 Task: Select GitHub Software.
Action: Mouse moved to (471, 113)
Screenshot: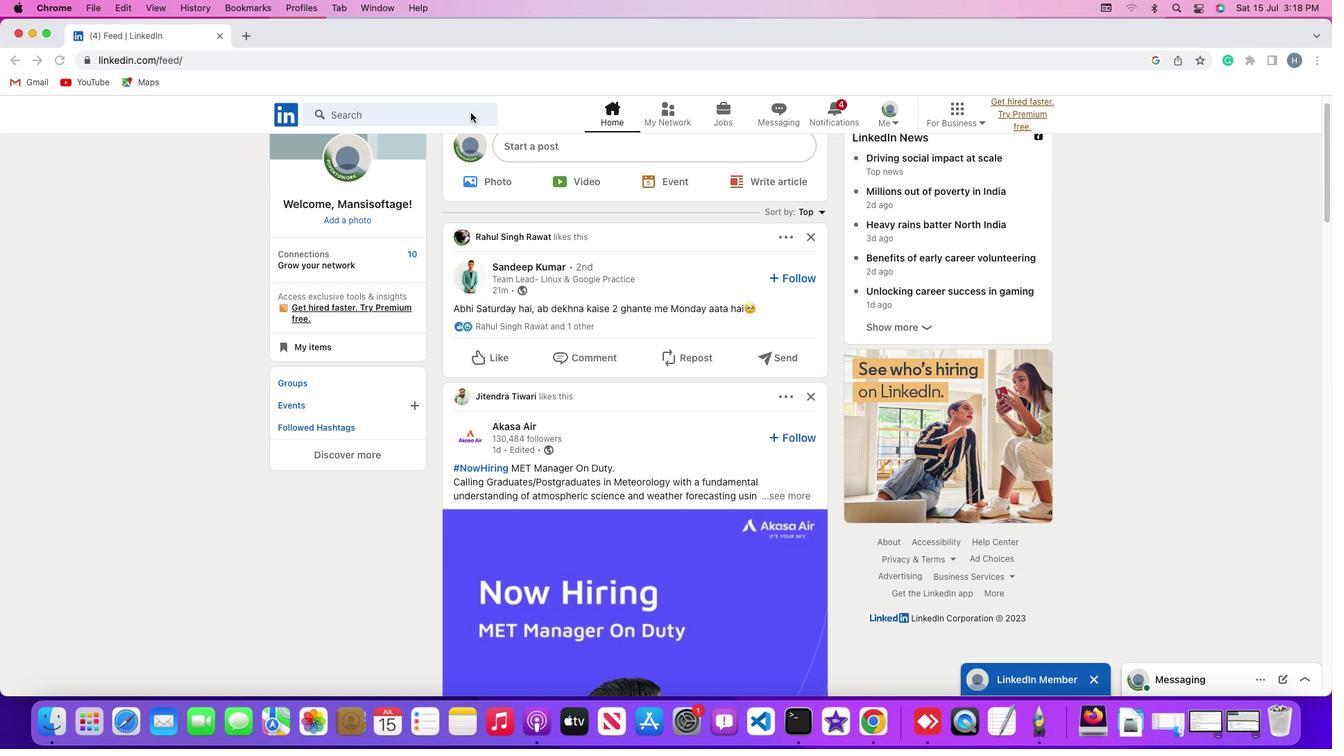 
Action: Mouse pressed left at (471, 113)
Screenshot: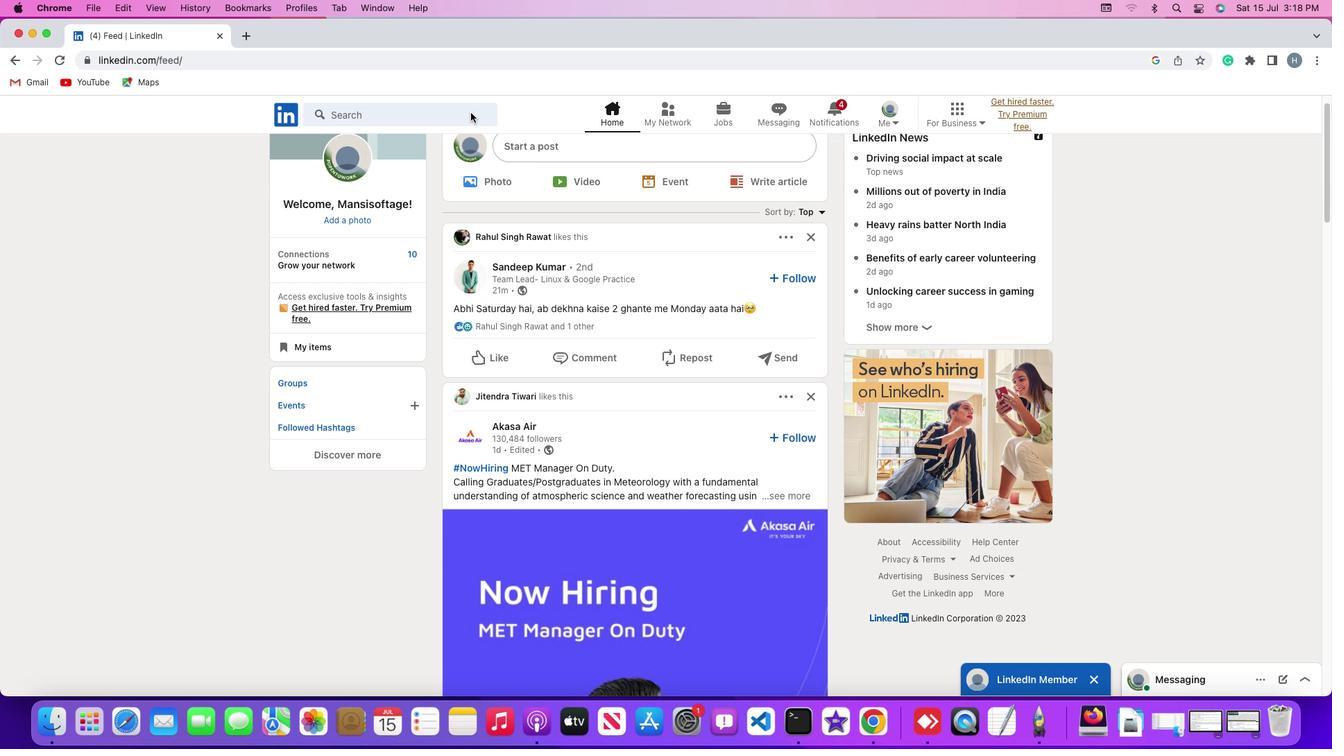 
Action: Mouse pressed left at (471, 113)
Screenshot: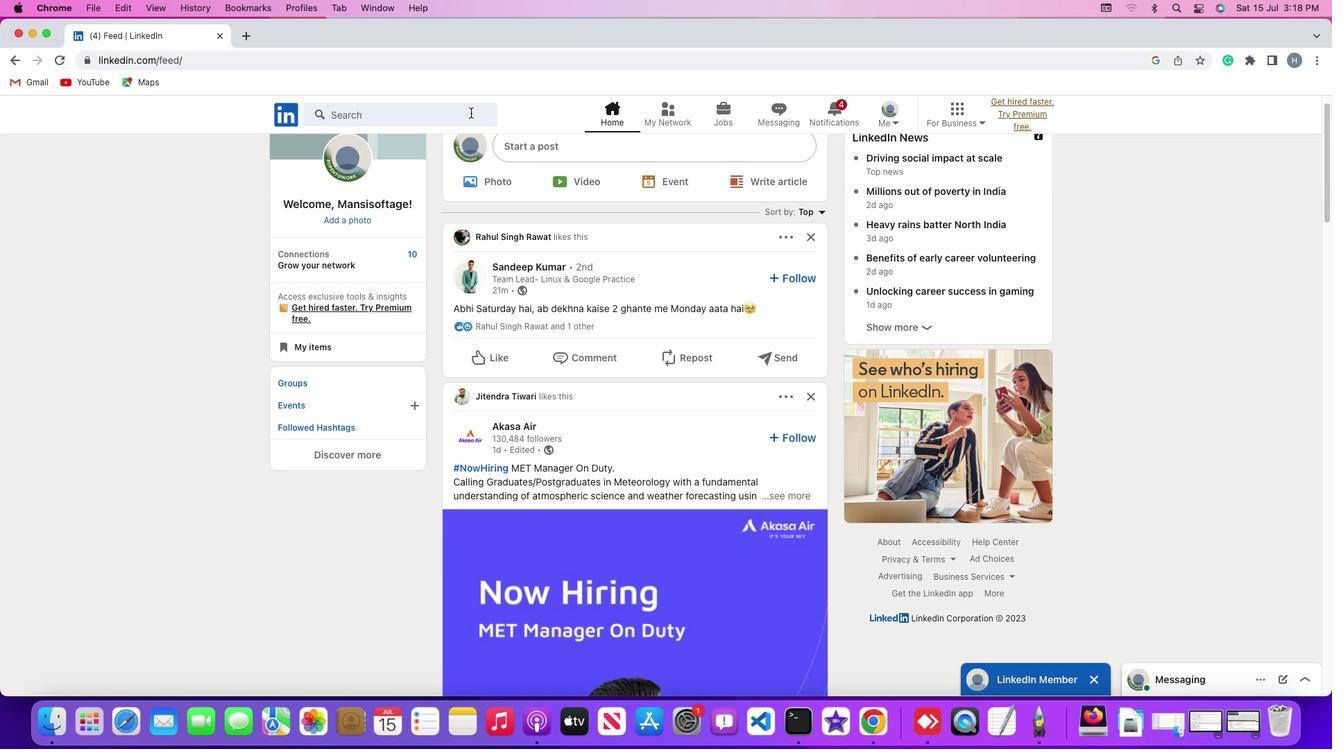 
Action: Key pressed Key.shift'#''h''i''r''i''n''g'Key.enter
Screenshot: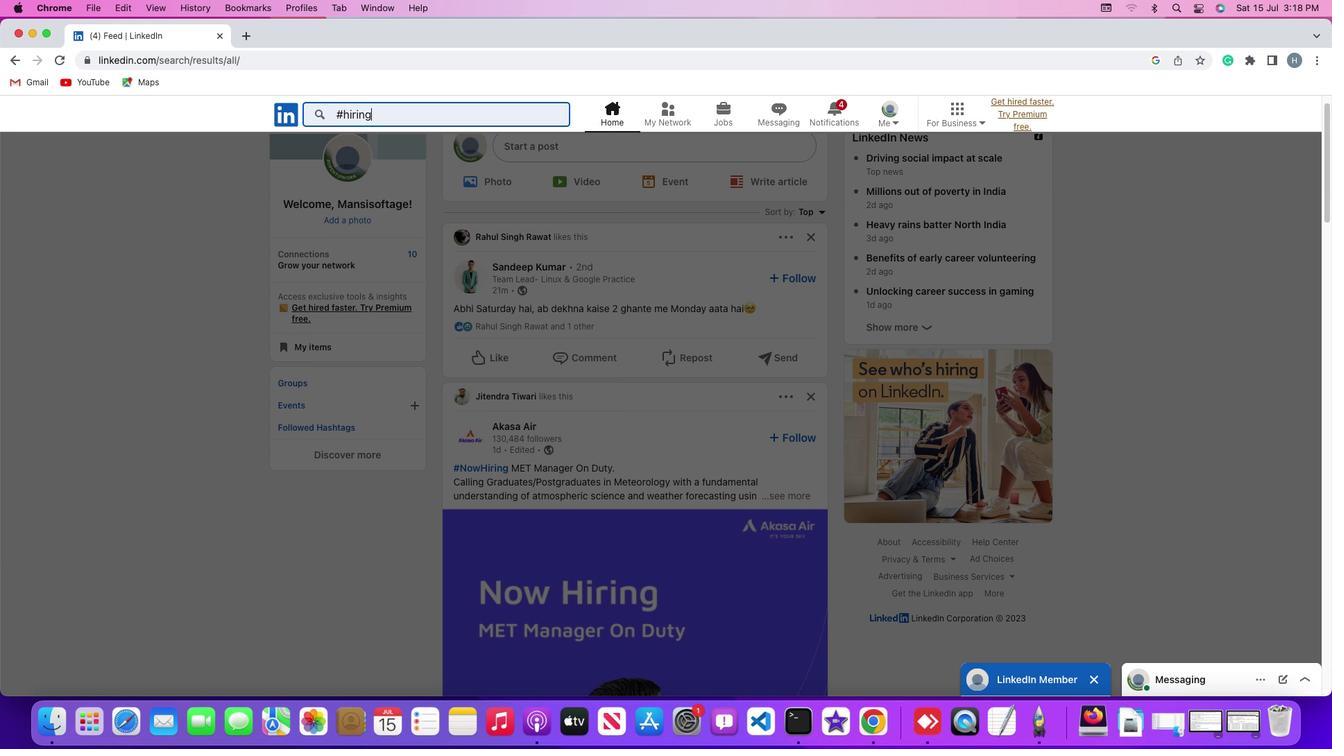 
Action: Mouse moved to (743, 150)
Screenshot: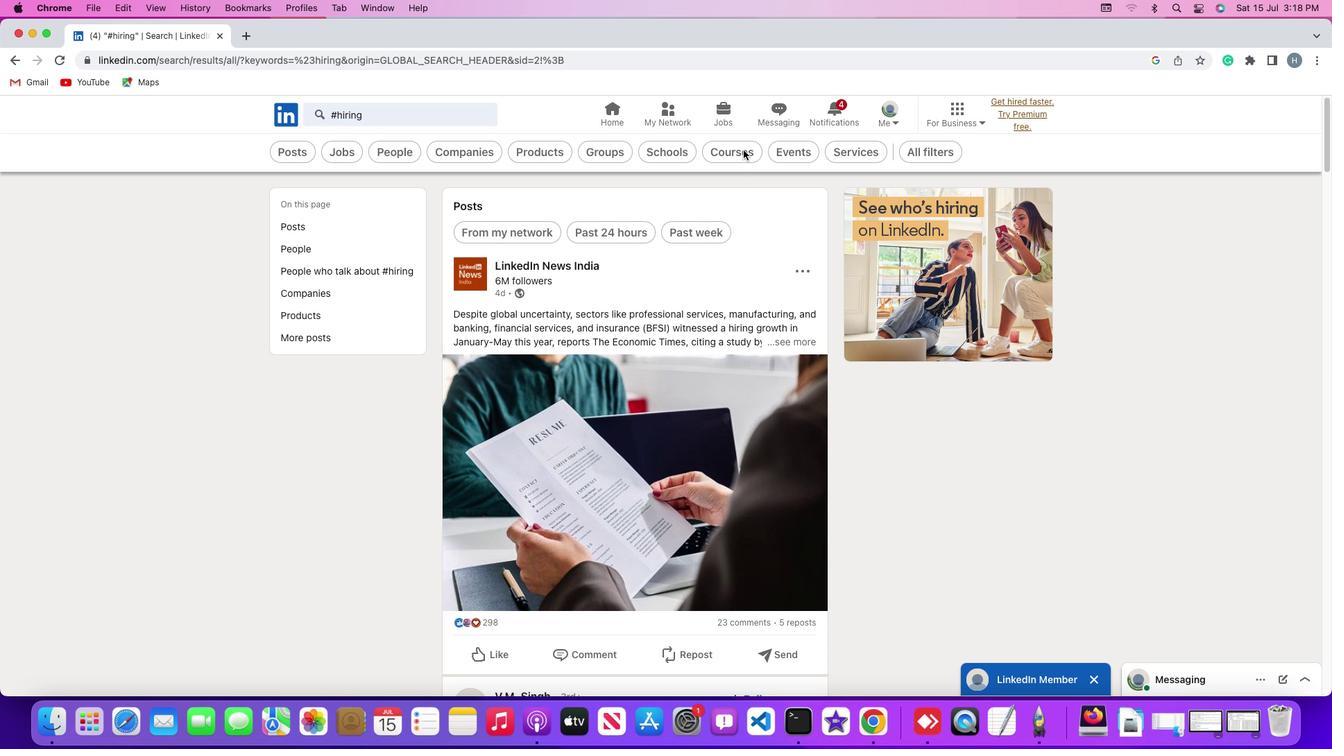 
Action: Mouse pressed left at (743, 150)
Screenshot: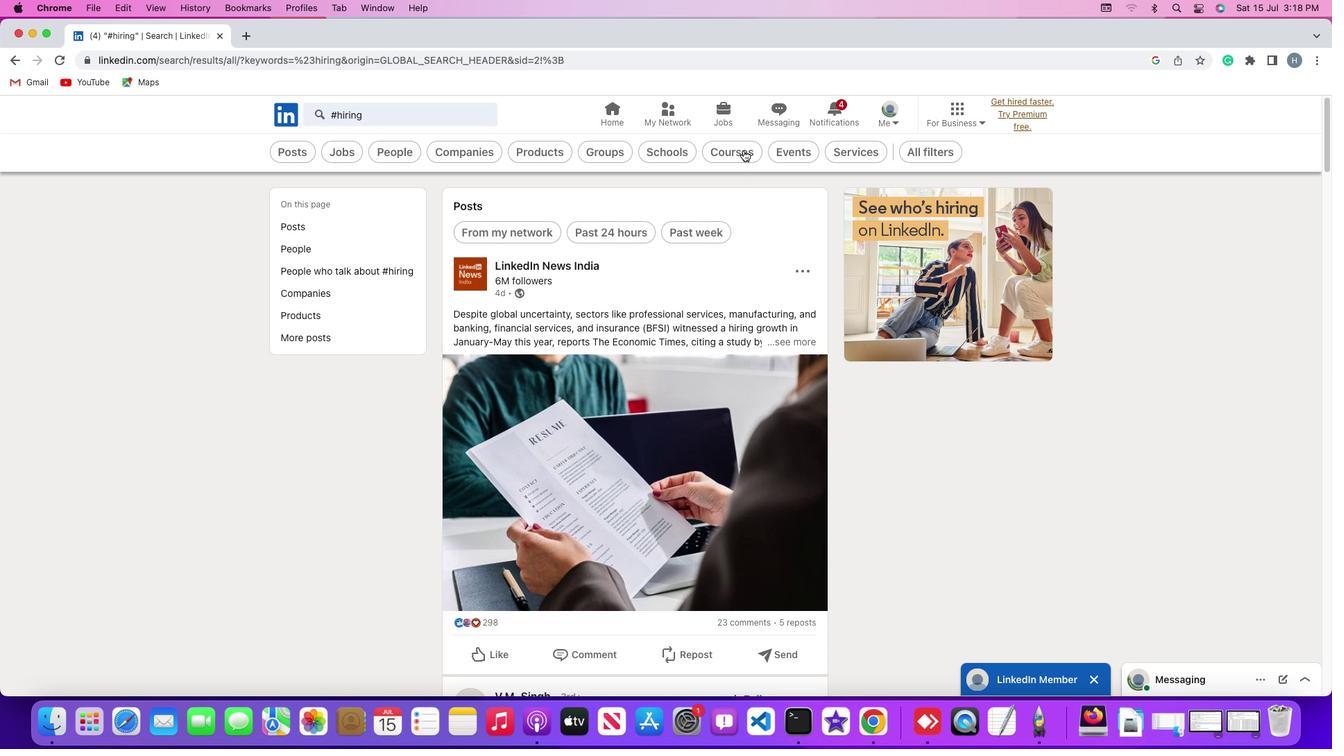 
Action: Mouse moved to (596, 151)
Screenshot: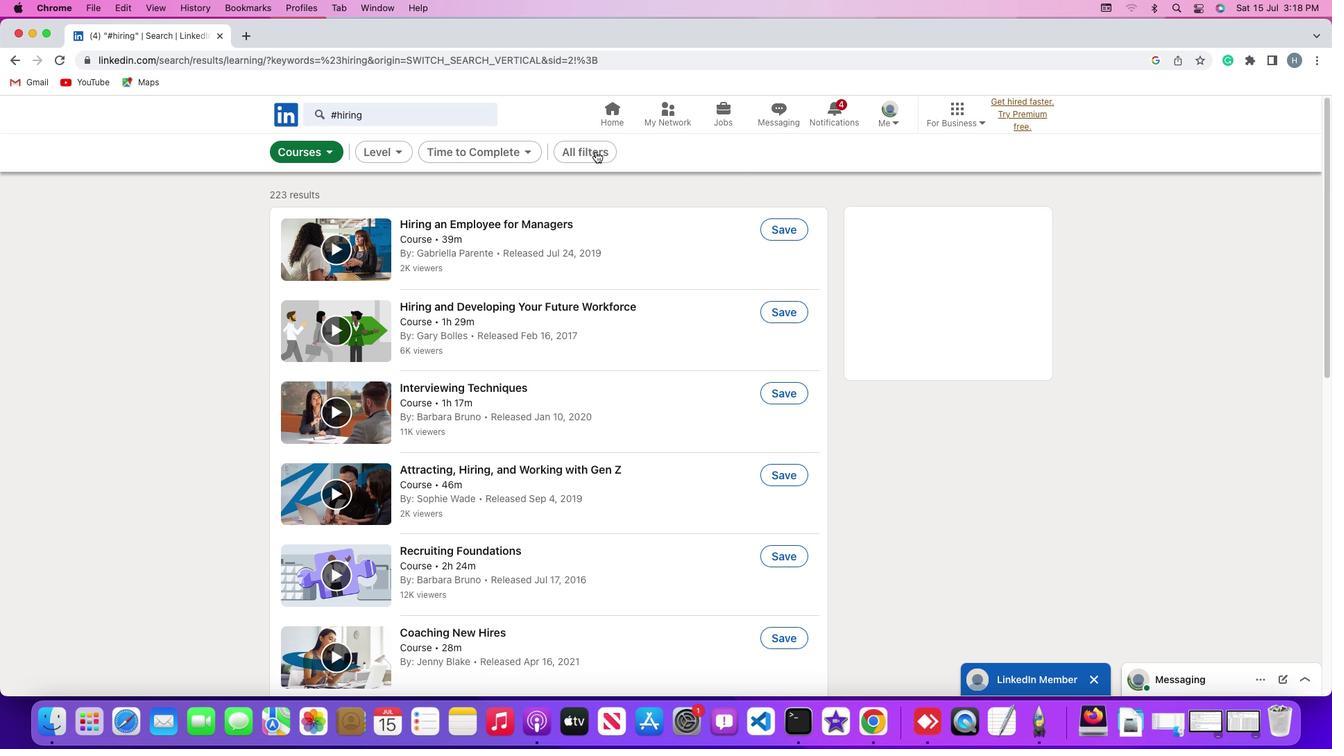 
Action: Mouse pressed left at (596, 151)
Screenshot: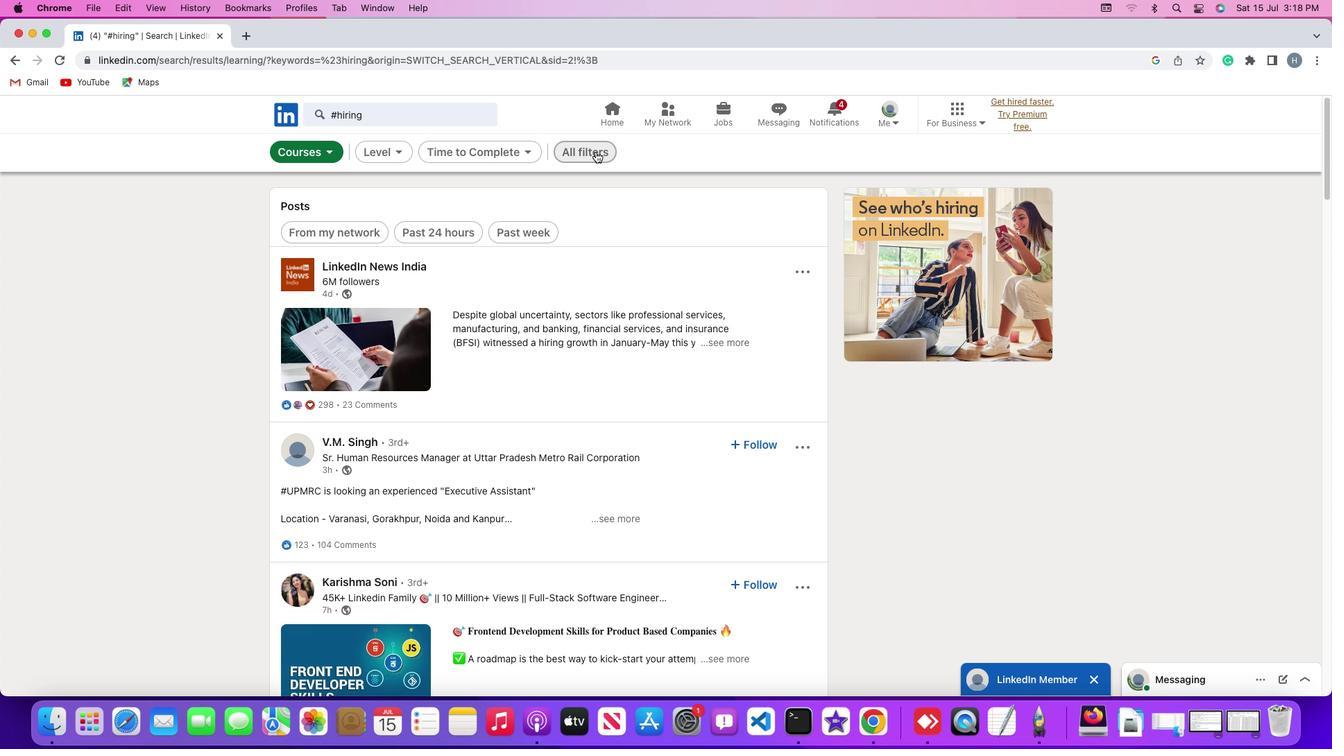 
Action: Mouse moved to (1110, 530)
Screenshot: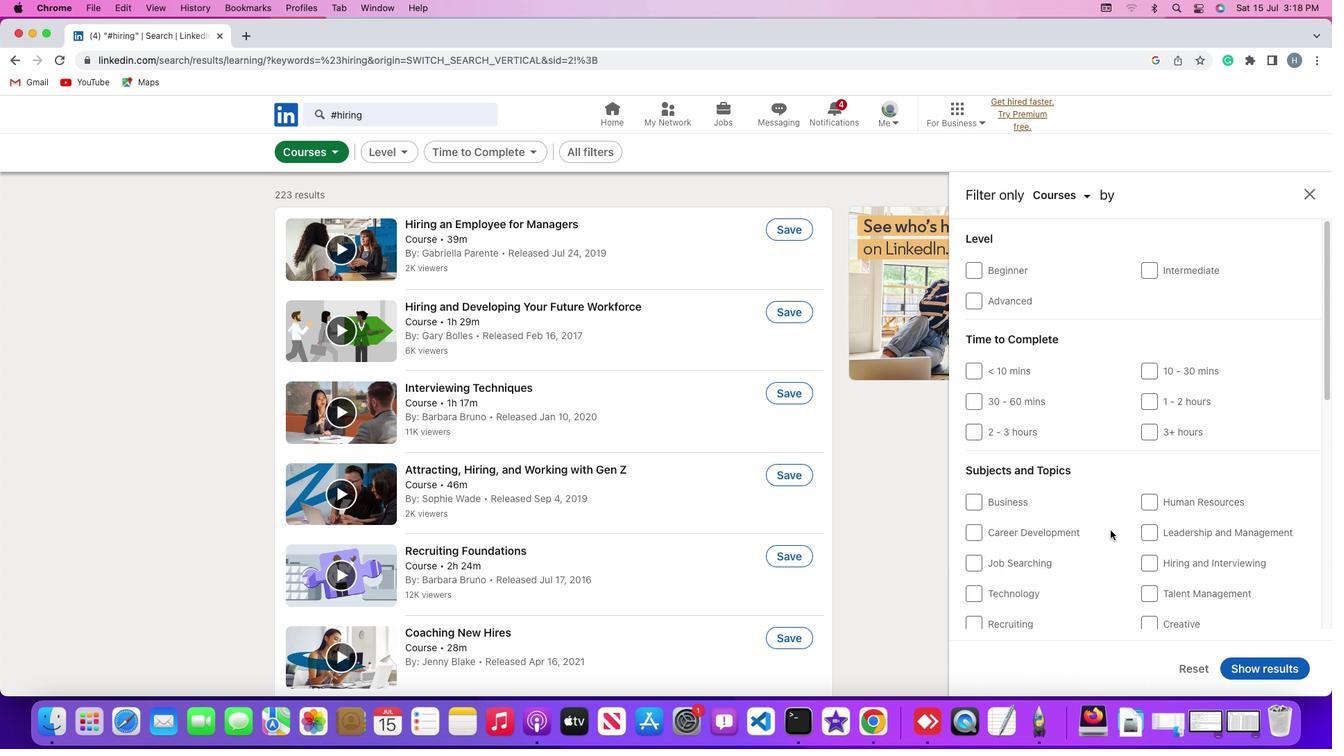 
Action: Mouse scrolled (1110, 530) with delta (0, 0)
Screenshot: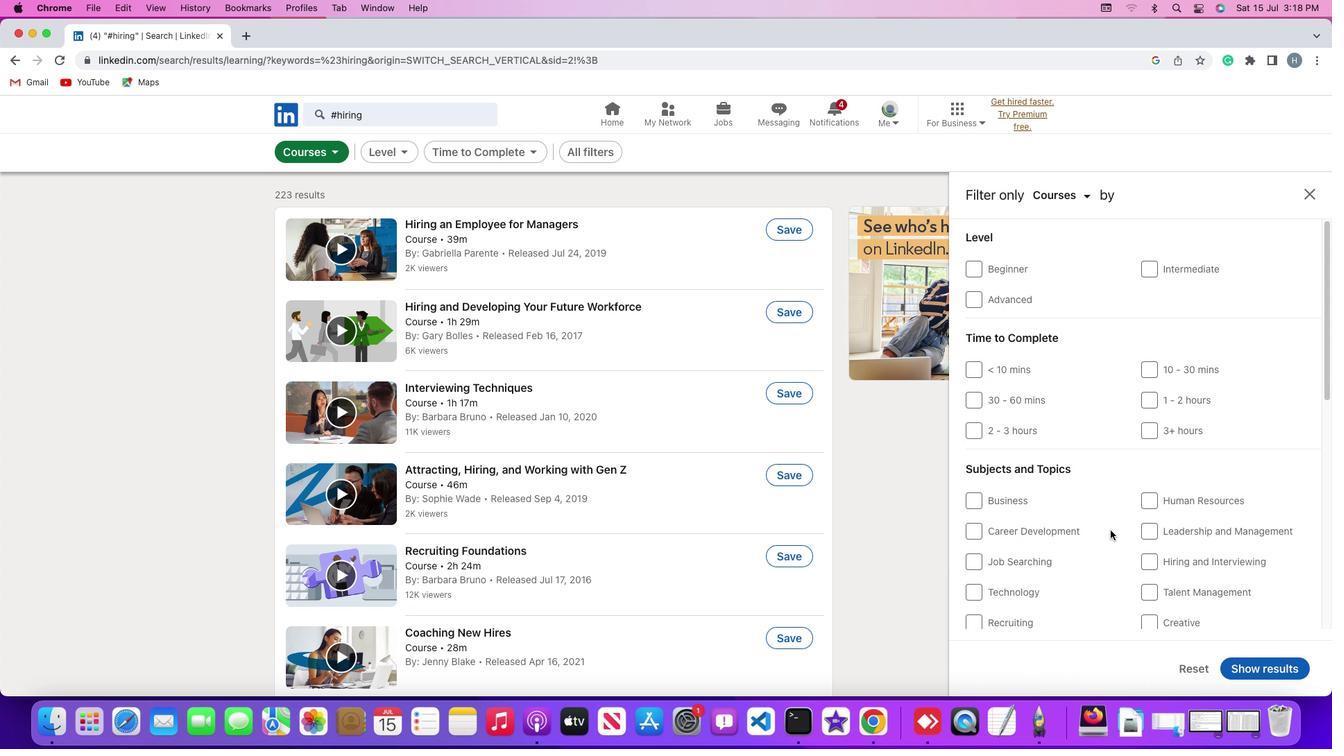 
Action: Mouse scrolled (1110, 530) with delta (0, 0)
Screenshot: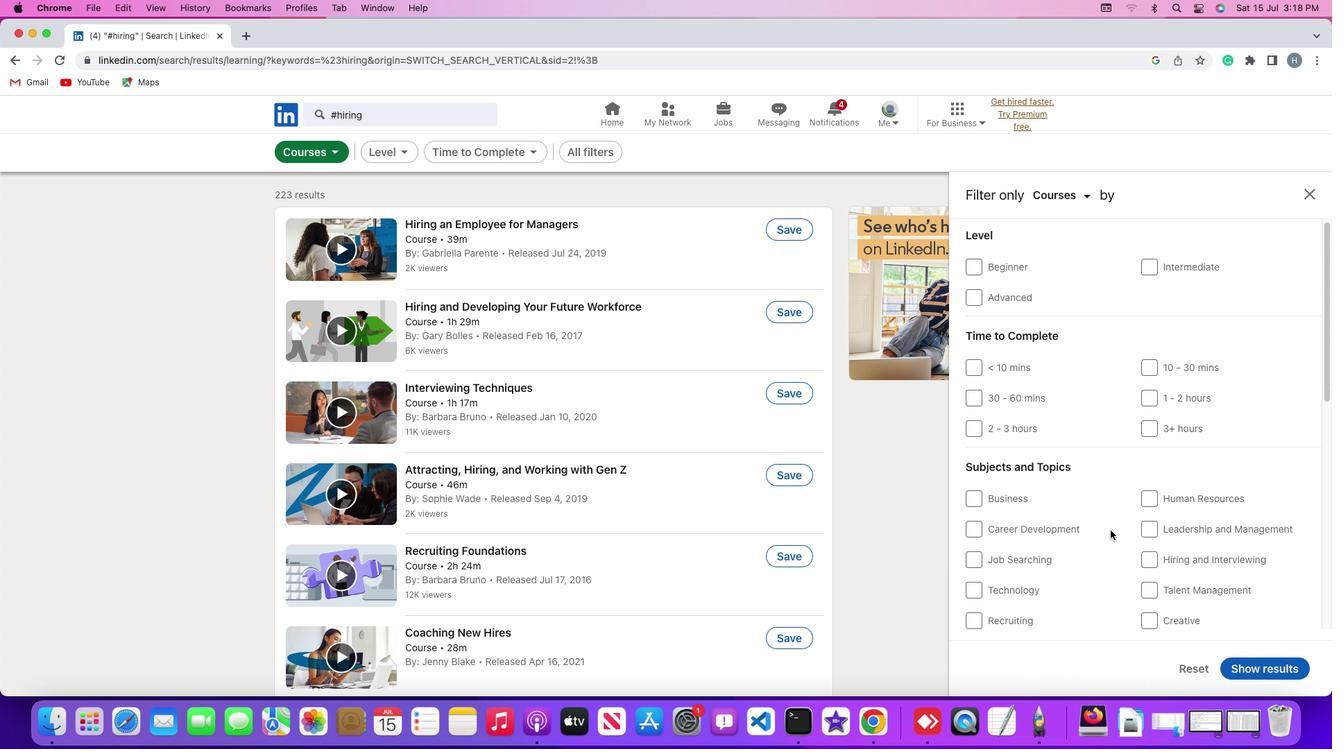 
Action: Mouse scrolled (1110, 530) with delta (0, -1)
Screenshot: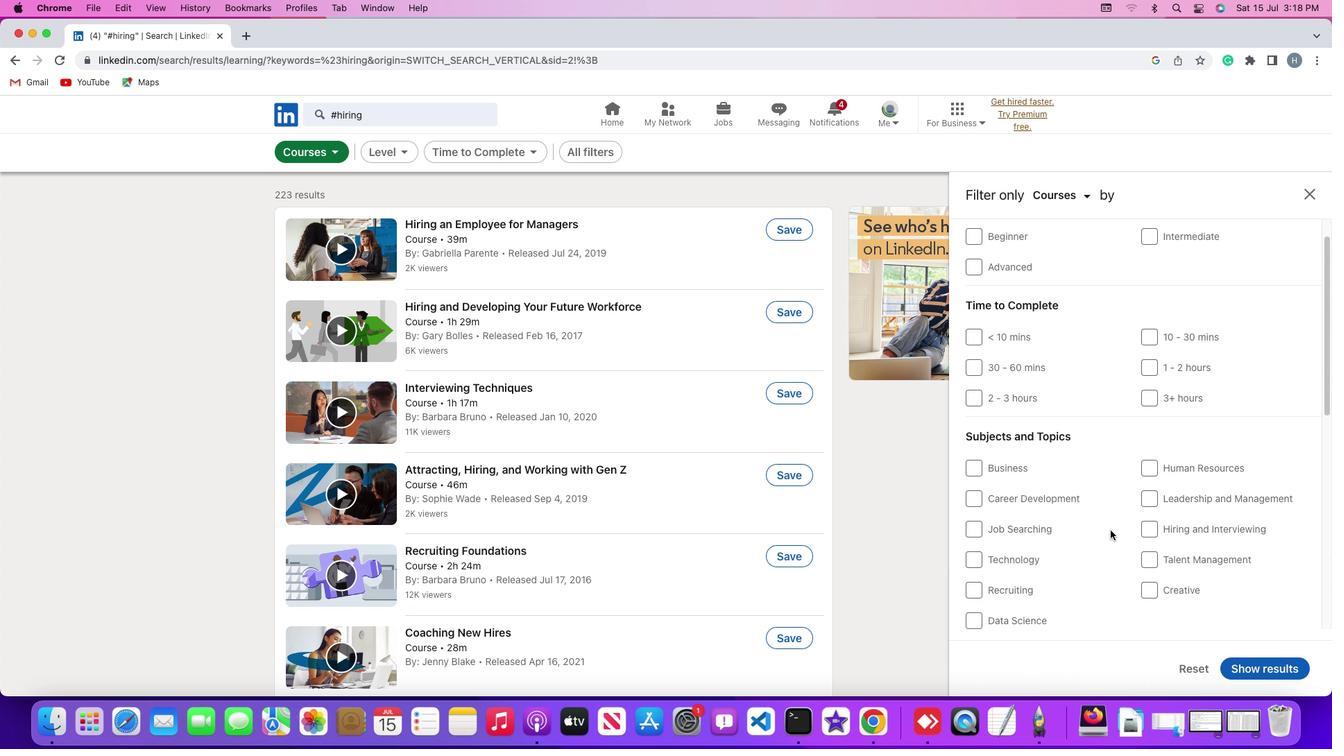 
Action: Mouse scrolled (1110, 530) with delta (0, -2)
Screenshot: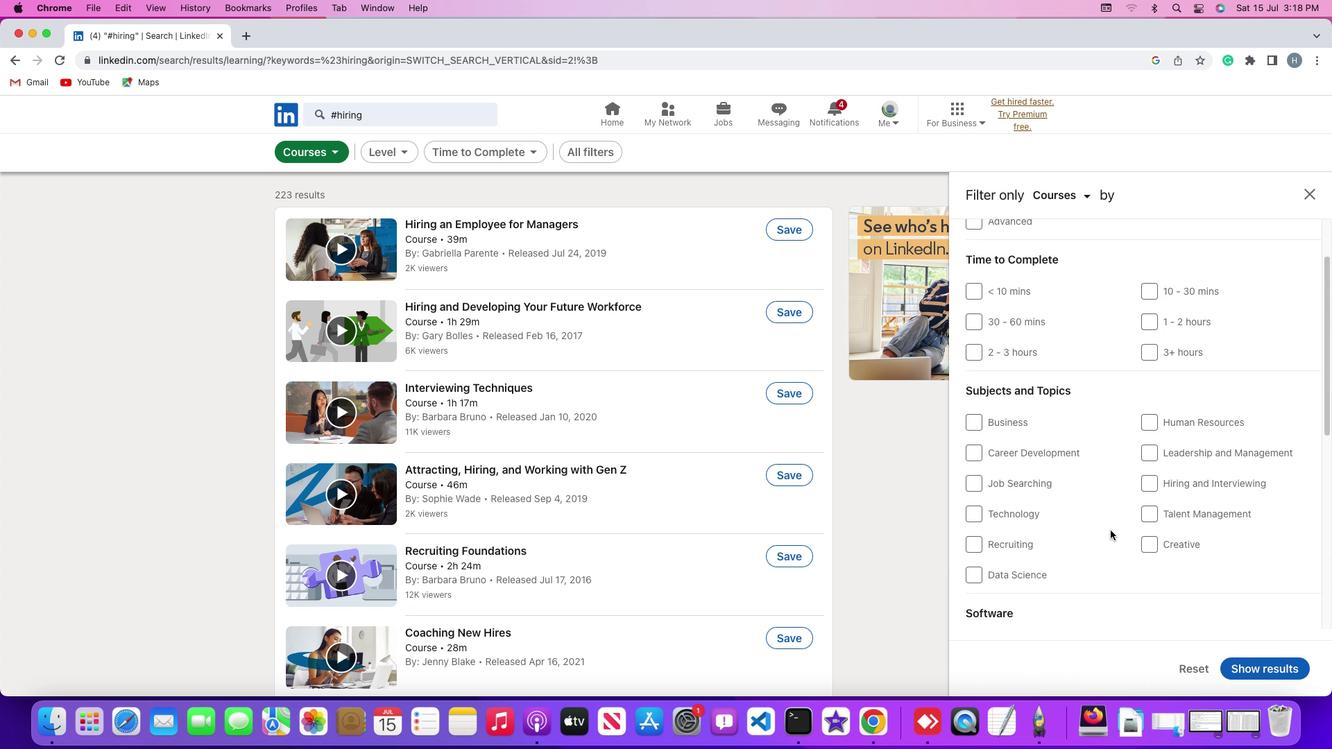 
Action: Mouse scrolled (1110, 530) with delta (0, 0)
Screenshot: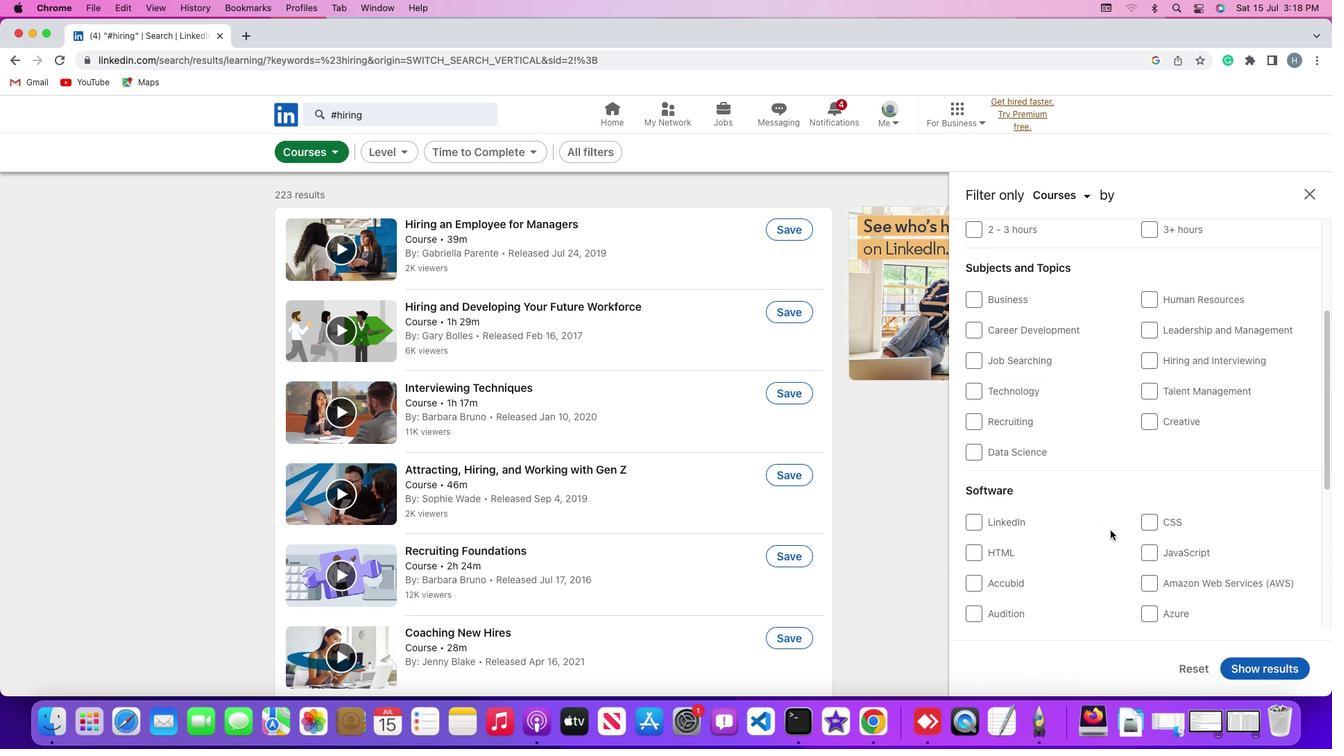 
Action: Mouse scrolled (1110, 530) with delta (0, 0)
Screenshot: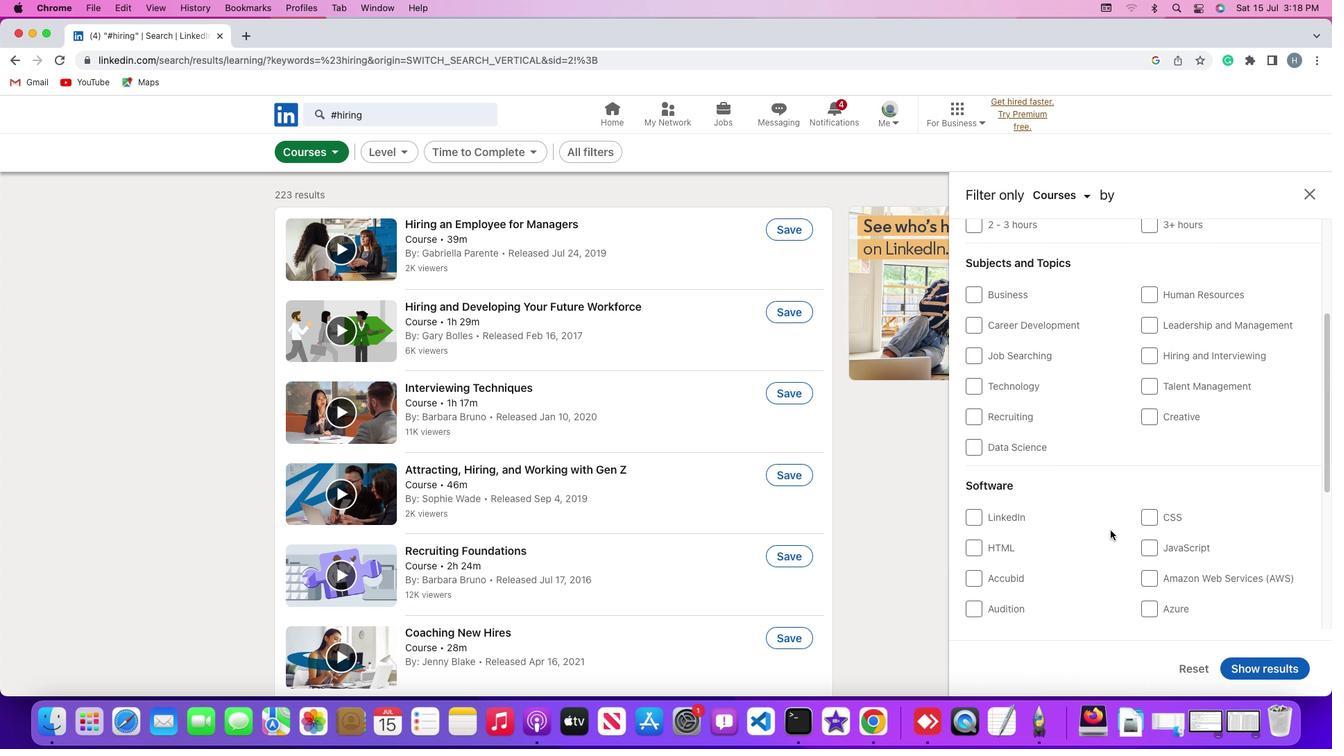 
Action: Mouse scrolled (1110, 530) with delta (0, -1)
Screenshot: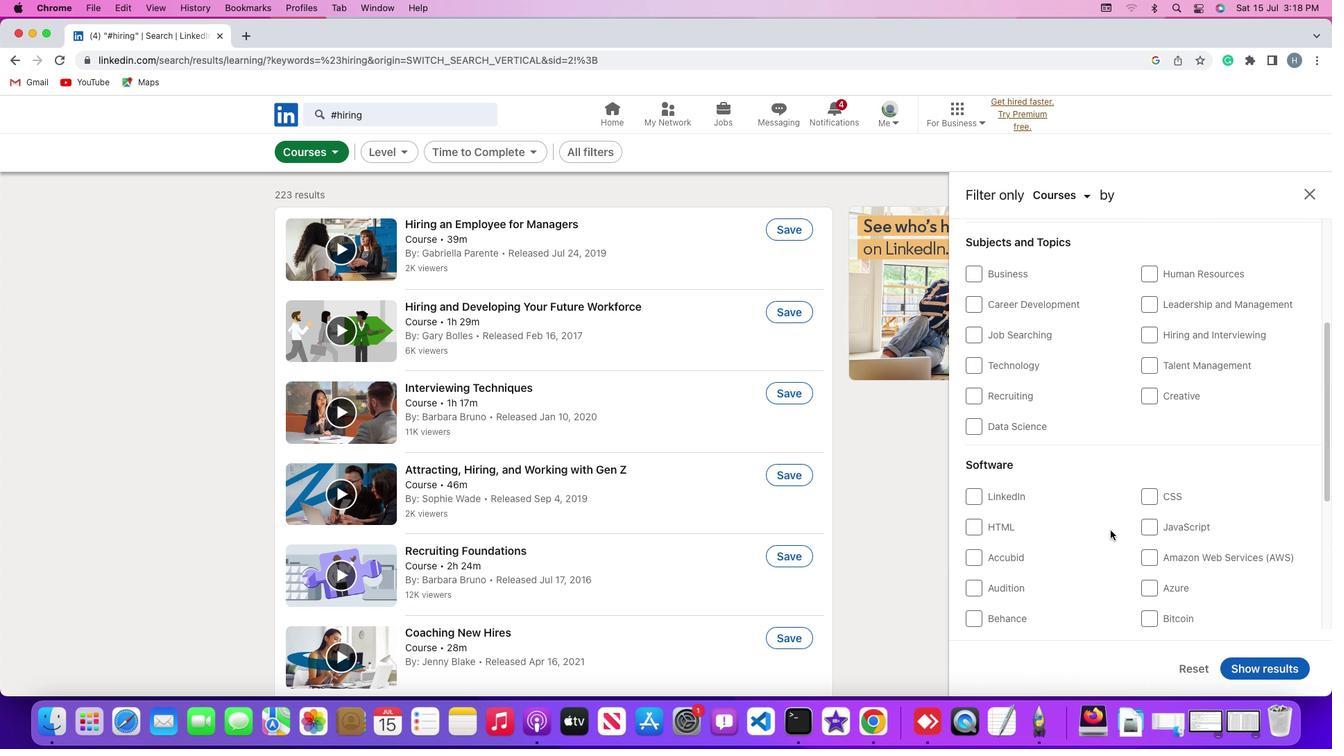 
Action: Mouse scrolled (1110, 530) with delta (0, 0)
Screenshot: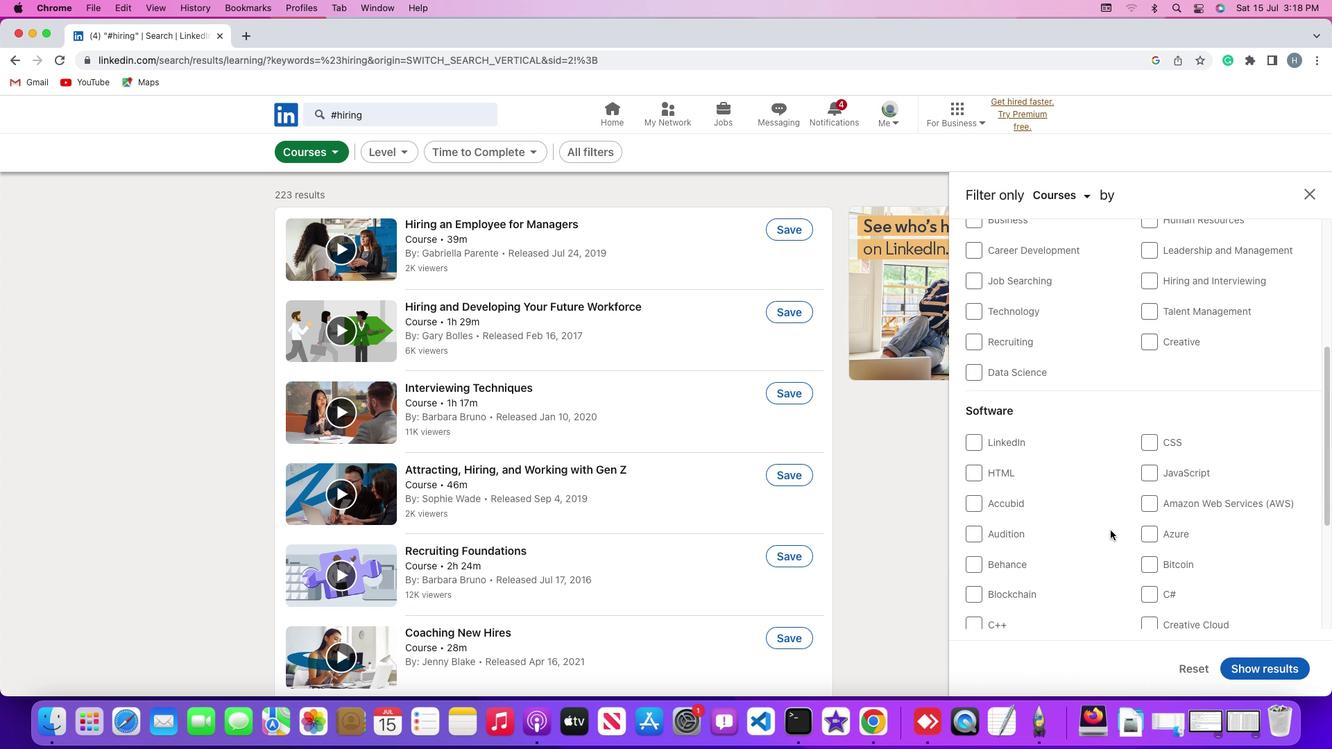 
Action: Mouse scrolled (1110, 530) with delta (0, 0)
Screenshot: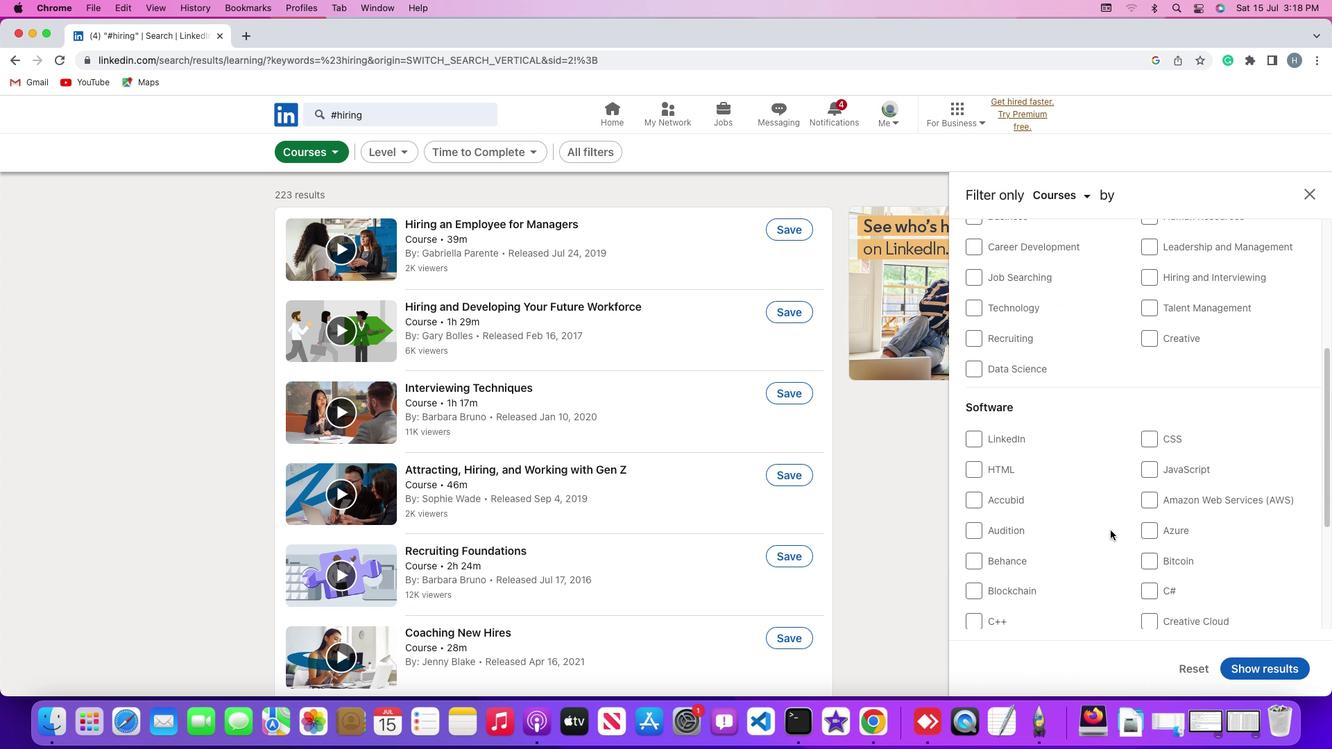 
Action: Mouse scrolled (1110, 530) with delta (0, -1)
Screenshot: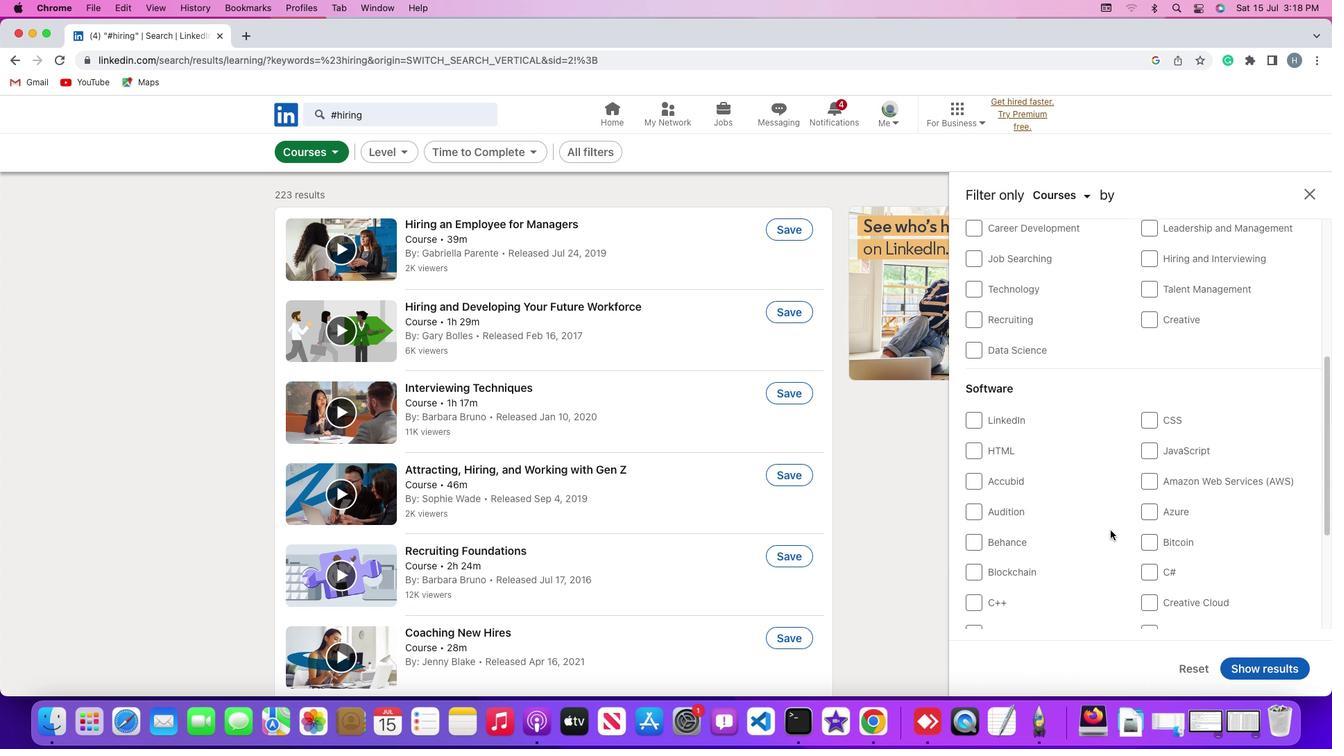 
Action: Mouse scrolled (1110, 530) with delta (0, 0)
Screenshot: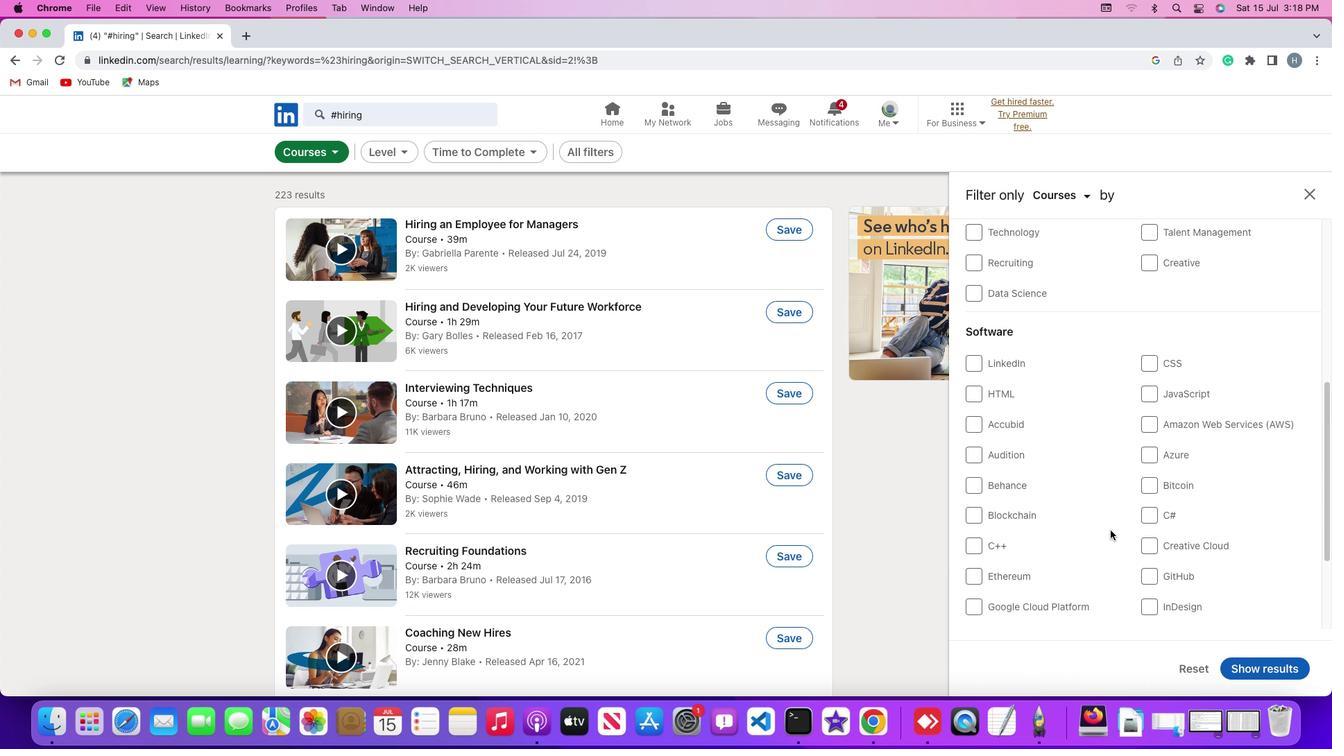 
Action: Mouse scrolled (1110, 530) with delta (0, 0)
Screenshot: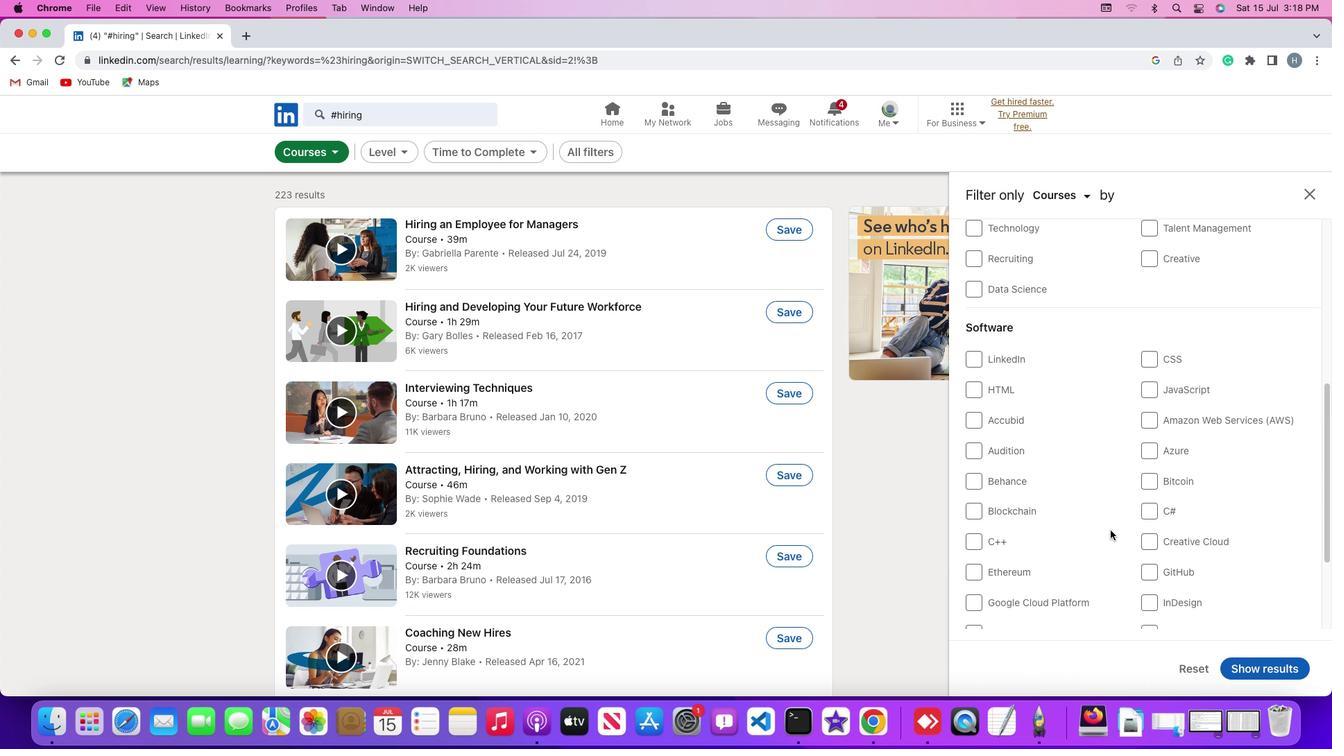 
Action: Mouse scrolled (1110, 530) with delta (0, 0)
Screenshot: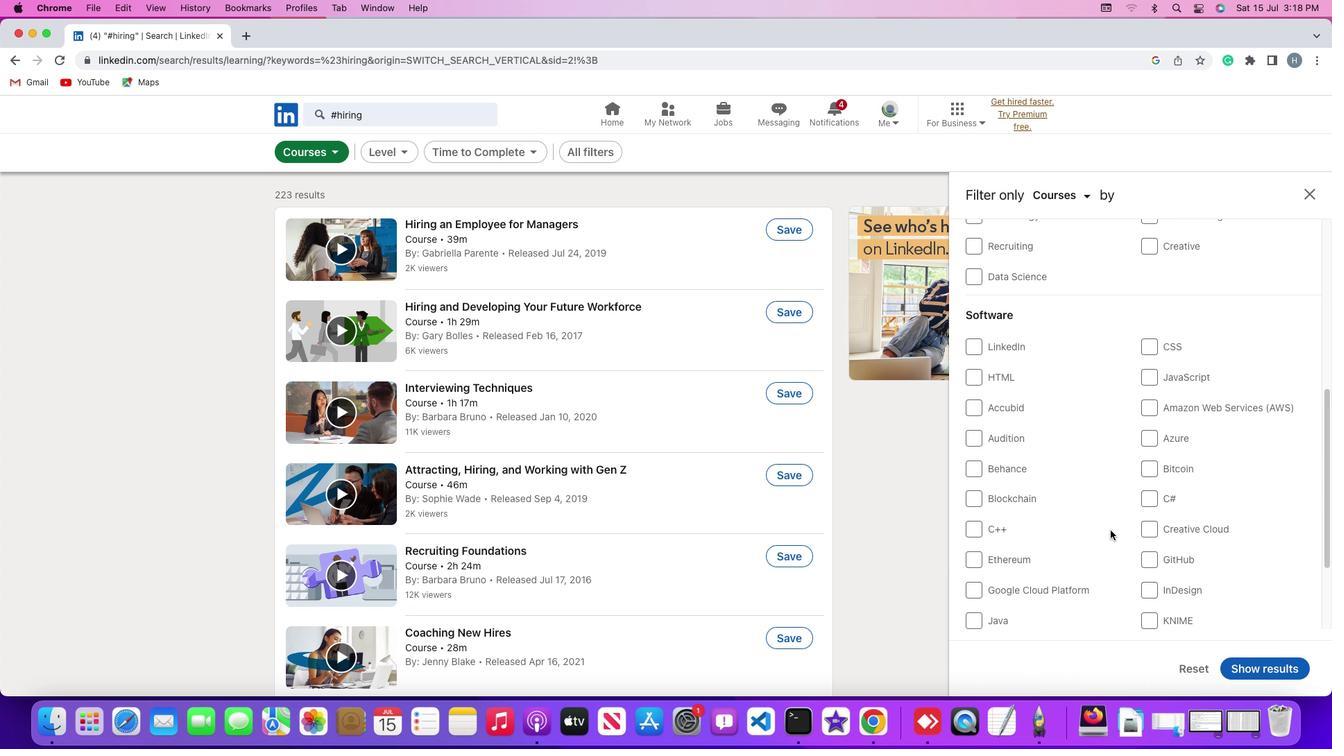 
Action: Mouse scrolled (1110, 530) with delta (0, 0)
Screenshot: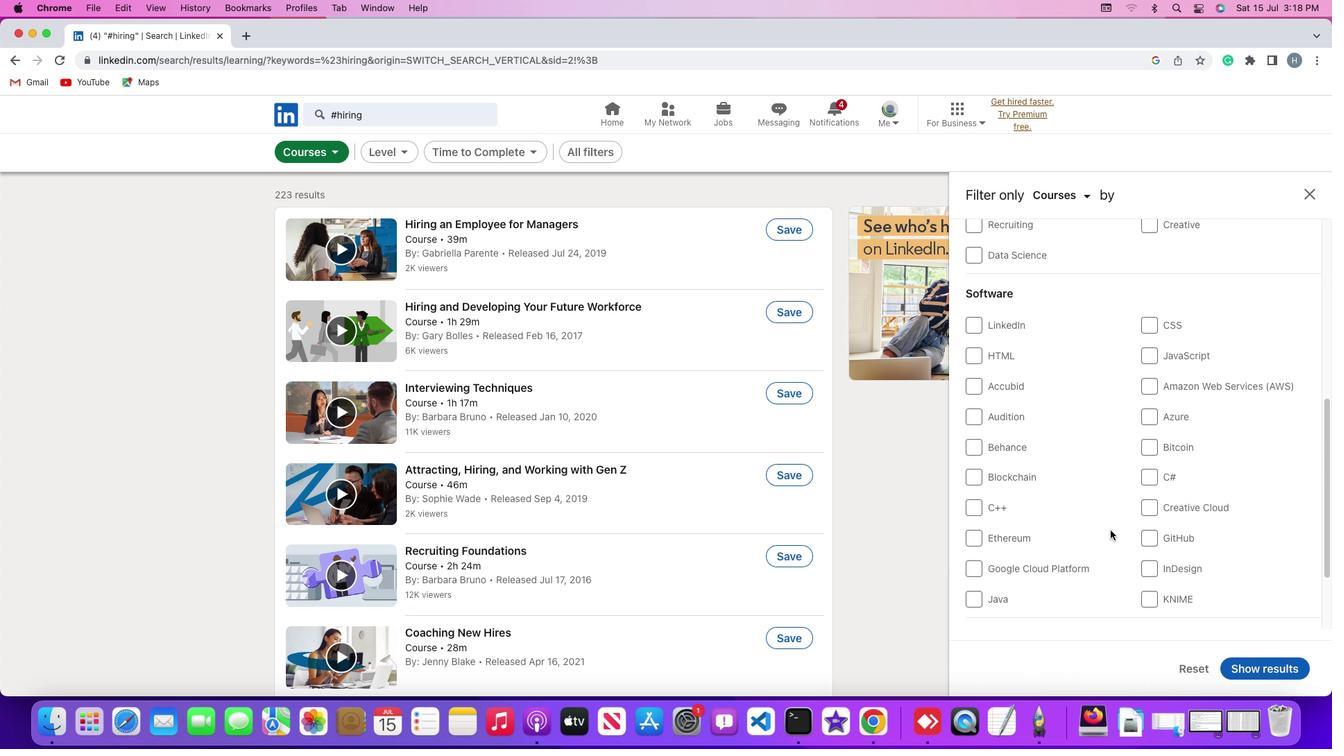 
Action: Mouse scrolled (1110, 530) with delta (0, 0)
Screenshot: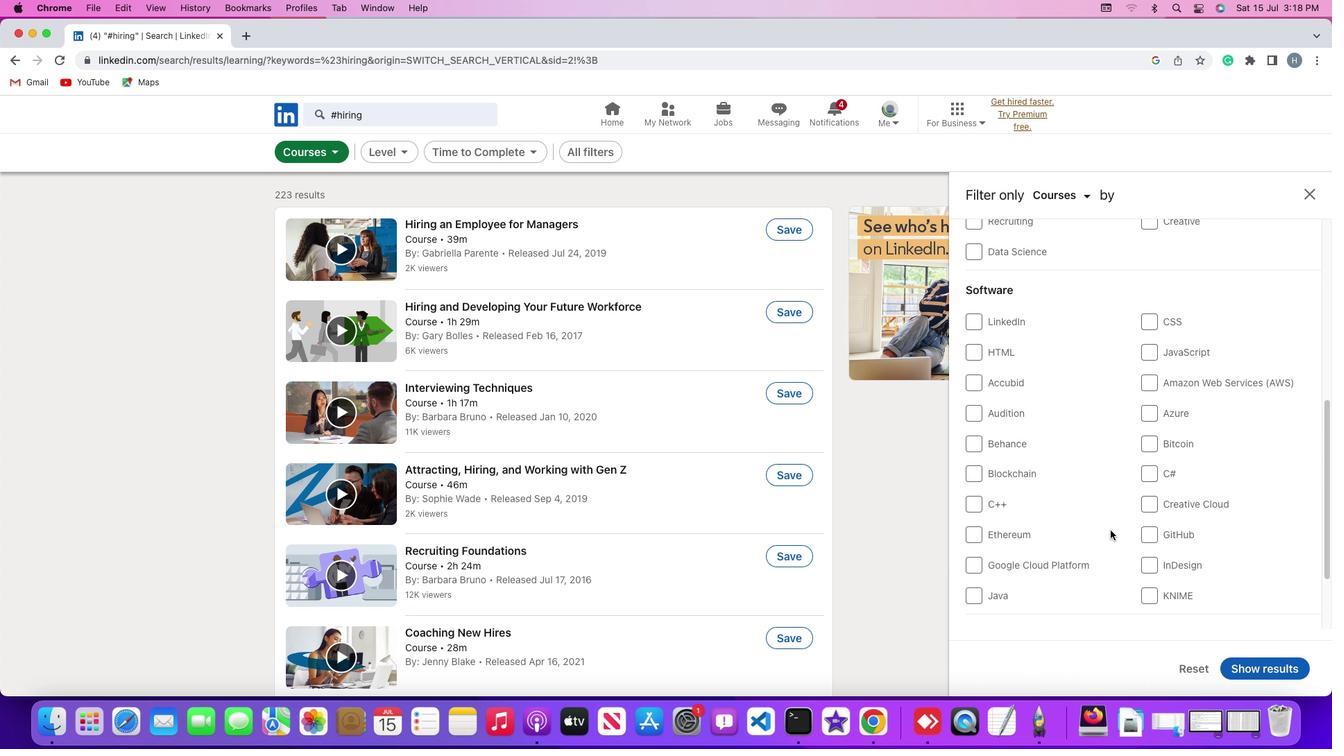 
Action: Mouse scrolled (1110, 530) with delta (0, 0)
Screenshot: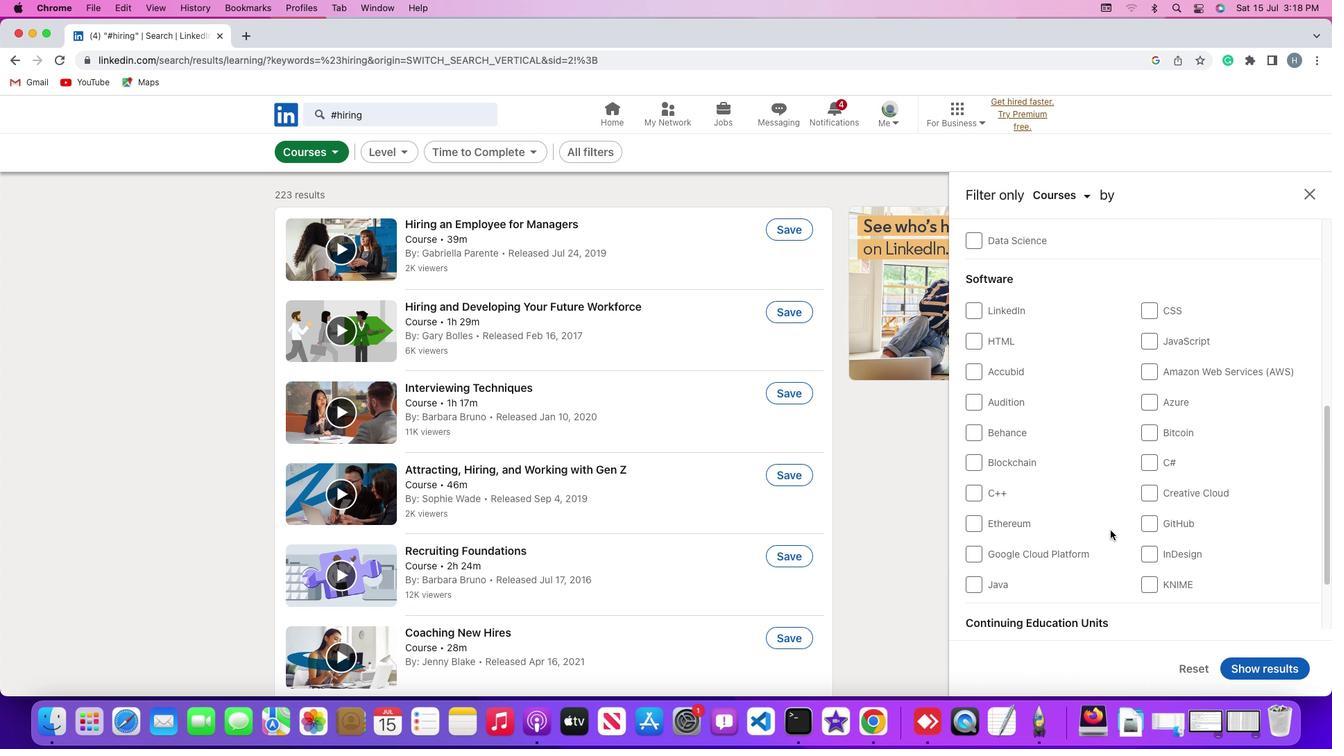 
Action: Mouse scrolled (1110, 530) with delta (0, 0)
Screenshot: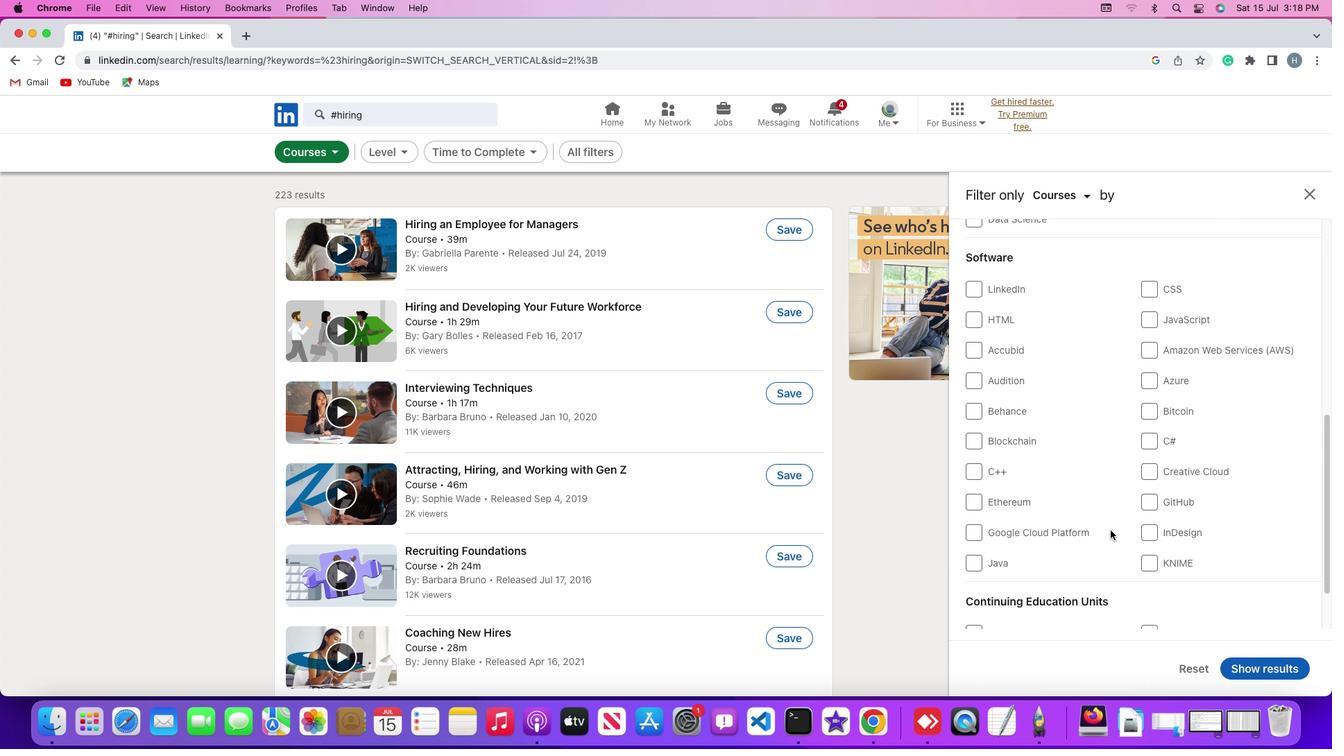 
Action: Mouse scrolled (1110, 530) with delta (0, 0)
Screenshot: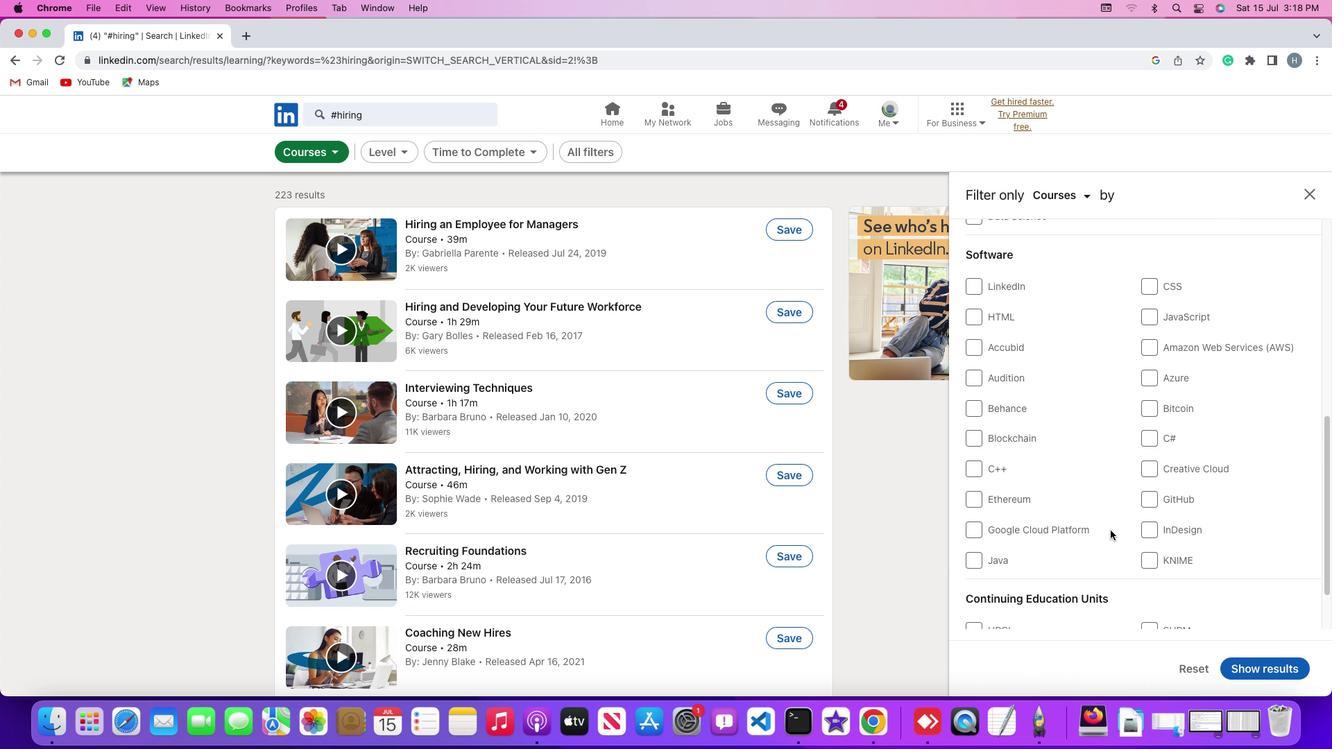 
Action: Mouse moved to (1151, 488)
Screenshot: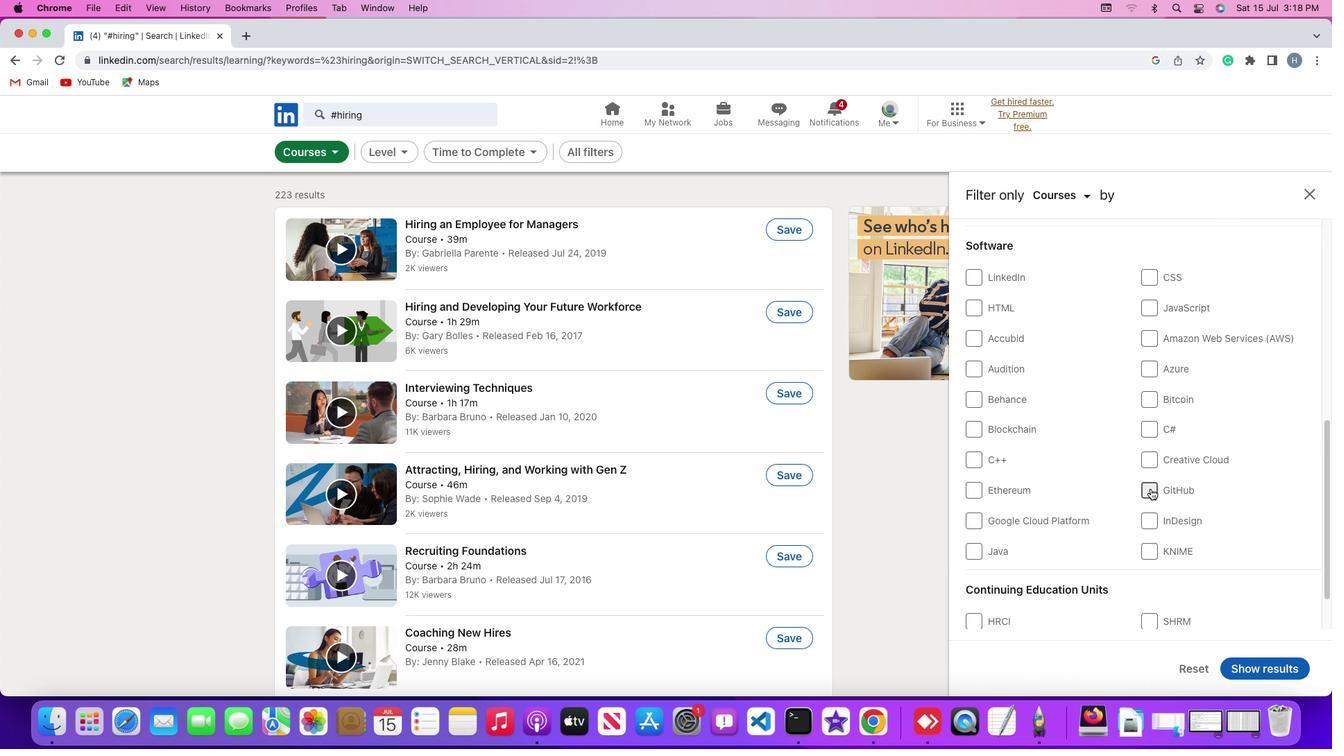 
Action: Mouse pressed left at (1151, 488)
Screenshot: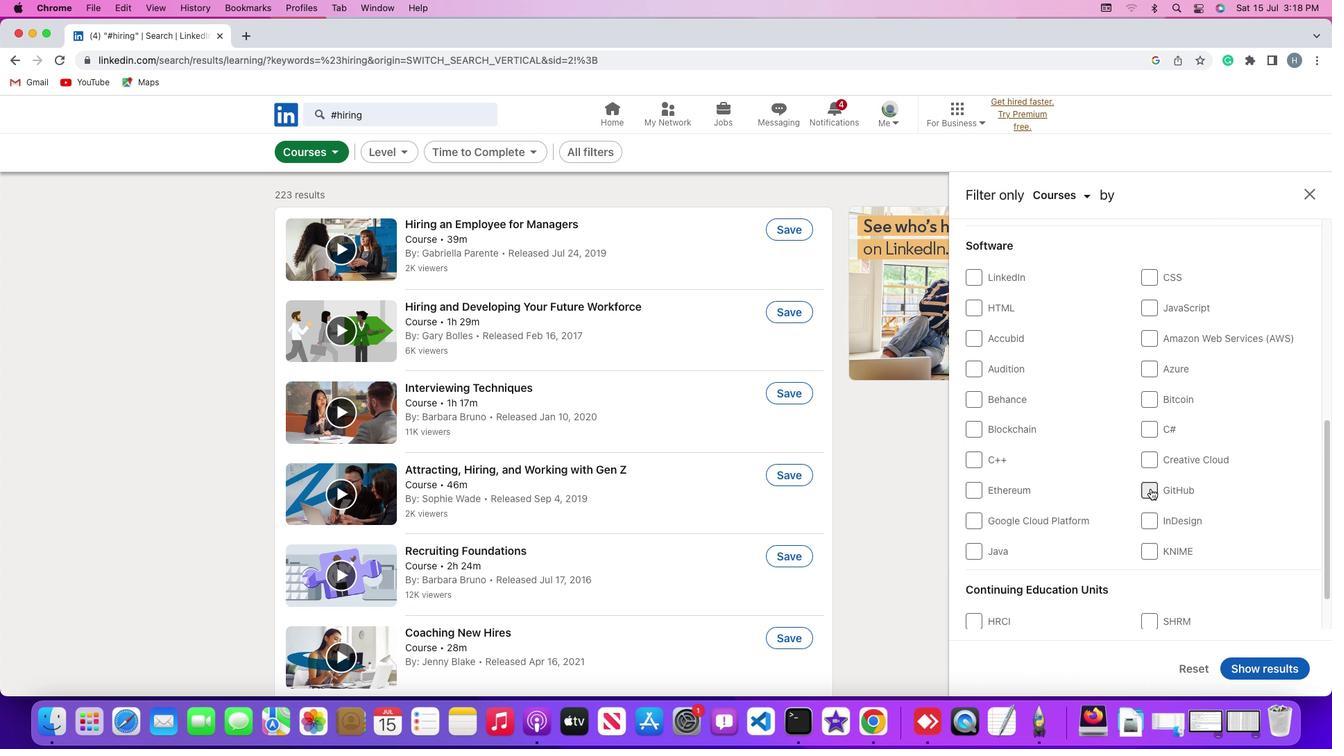 
Action: Mouse moved to (1068, 477)
Screenshot: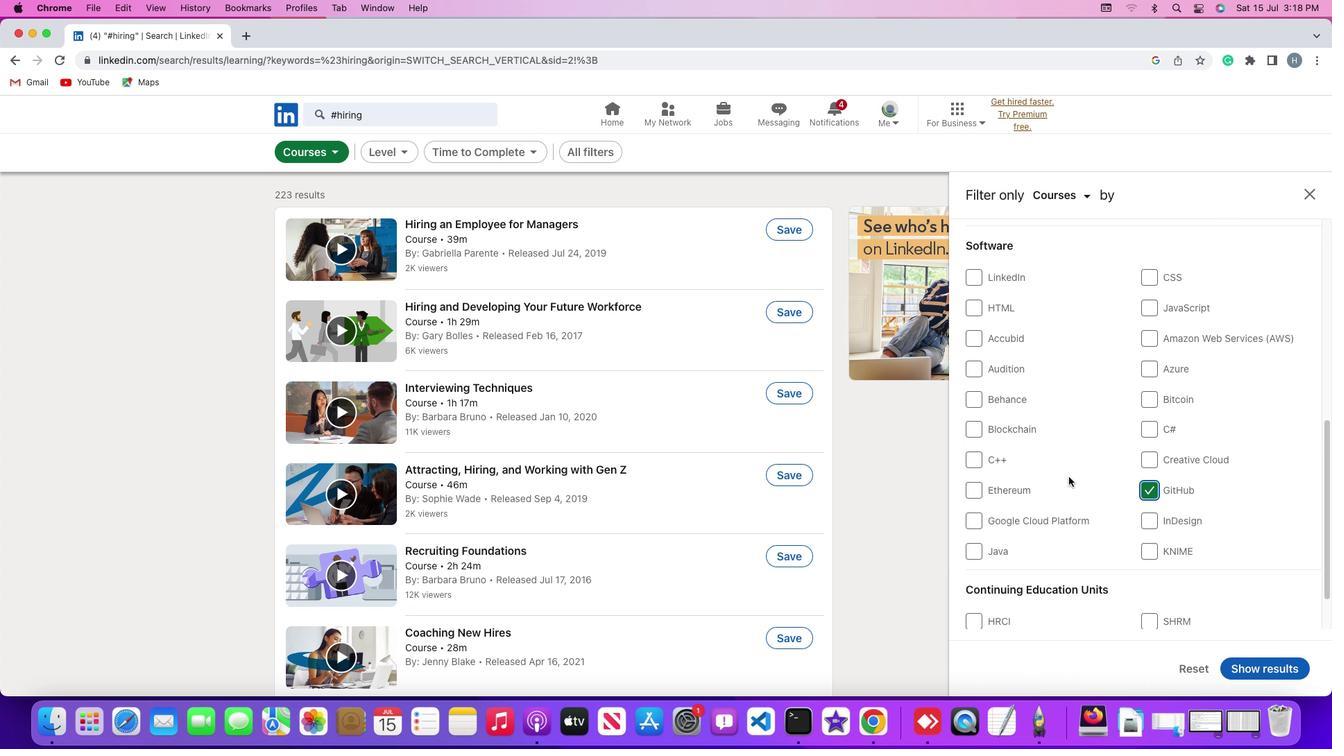 
